 Task: Add Natrol Melatonin Tr 5 Mg to the cart.
Action: Mouse moved to (239, 117)
Screenshot: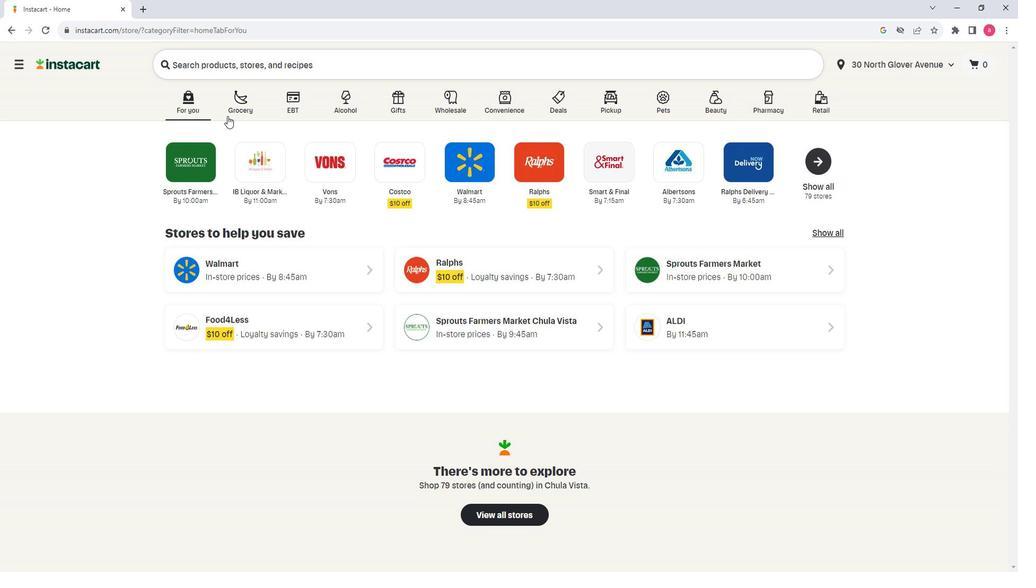
Action: Mouse pressed left at (239, 117)
Screenshot: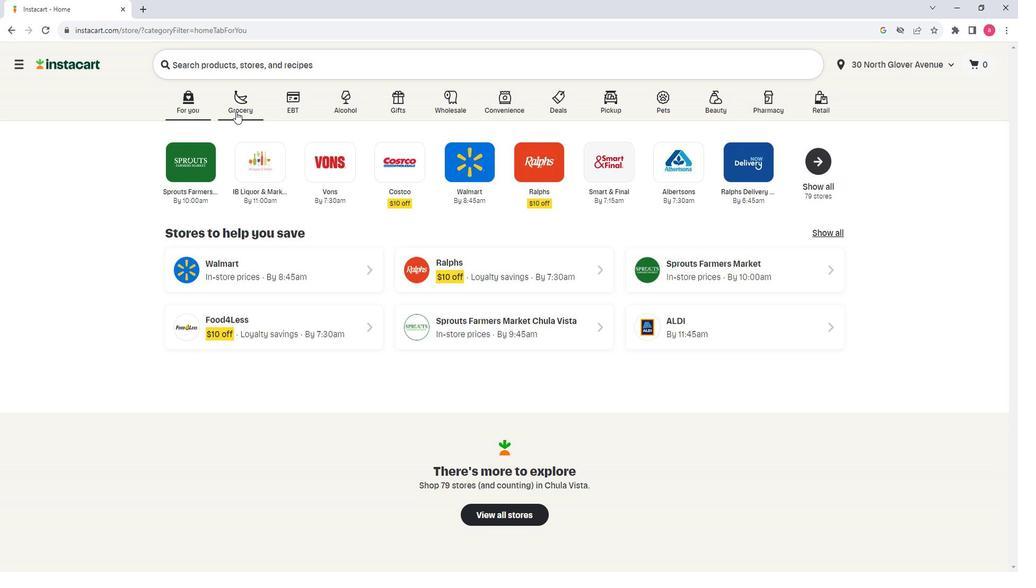 
Action: Mouse moved to (317, 314)
Screenshot: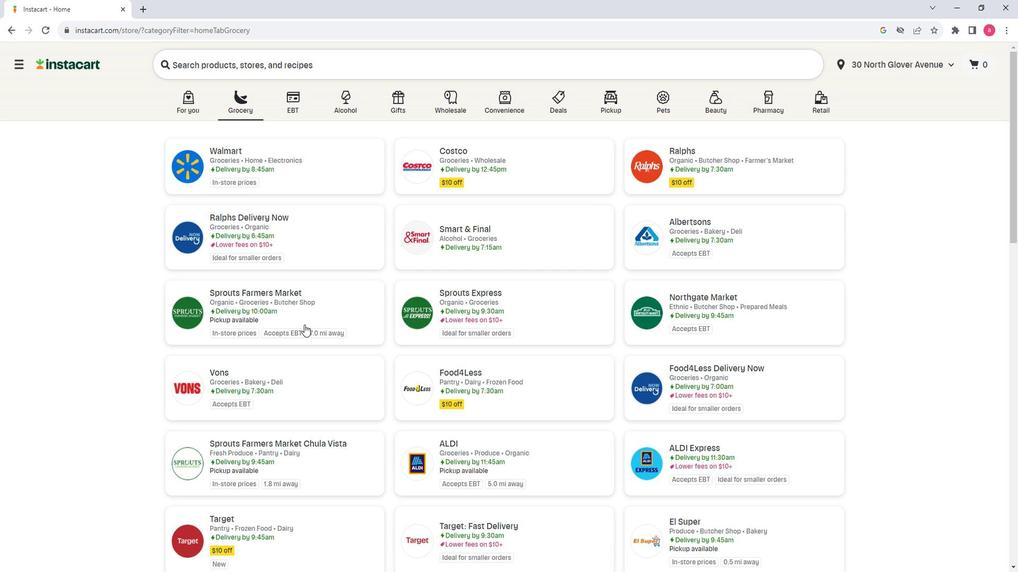 
Action: Mouse pressed left at (317, 314)
Screenshot: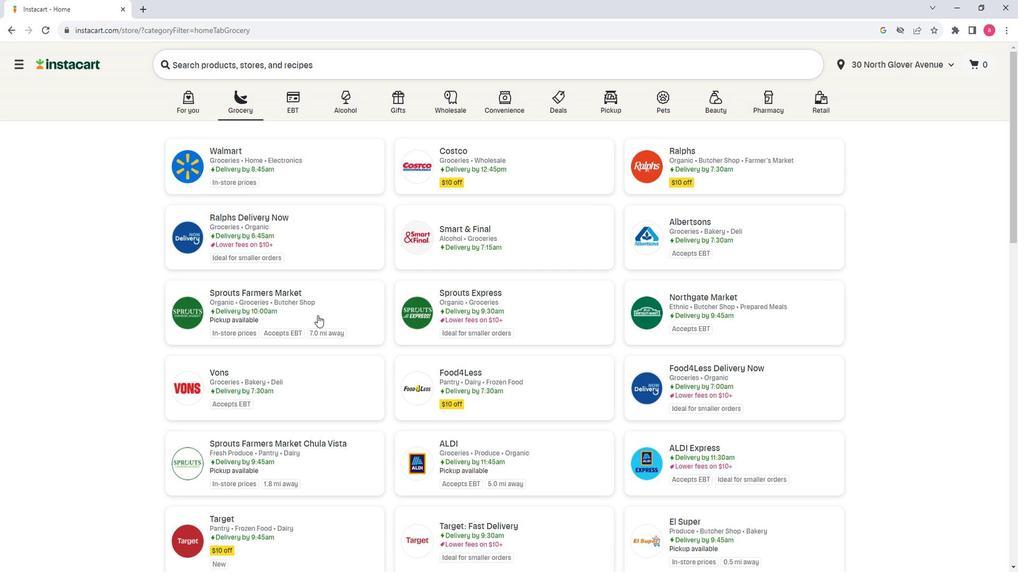 
Action: Mouse moved to (106, 425)
Screenshot: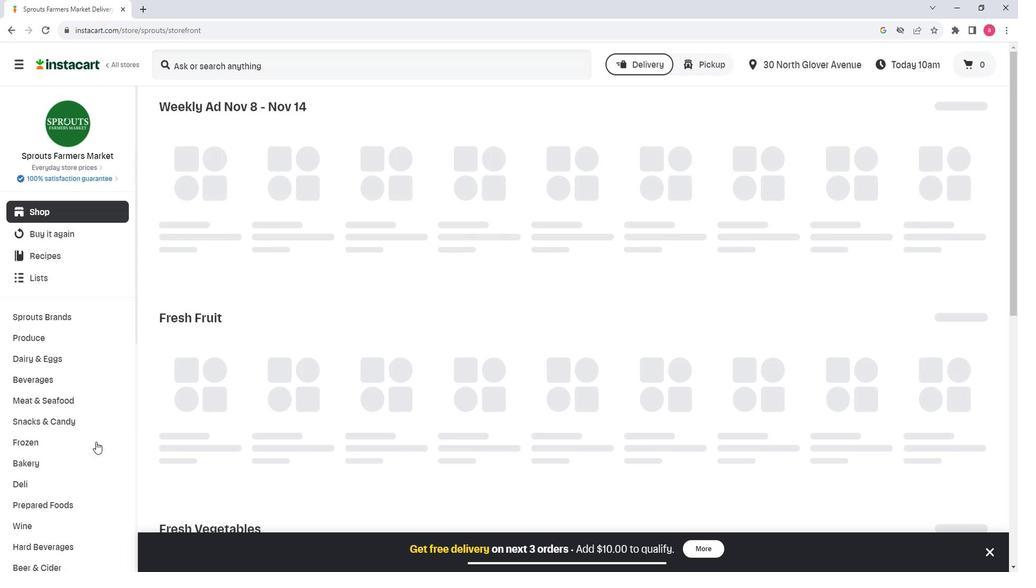 
Action: Mouse scrolled (106, 425) with delta (0, 0)
Screenshot: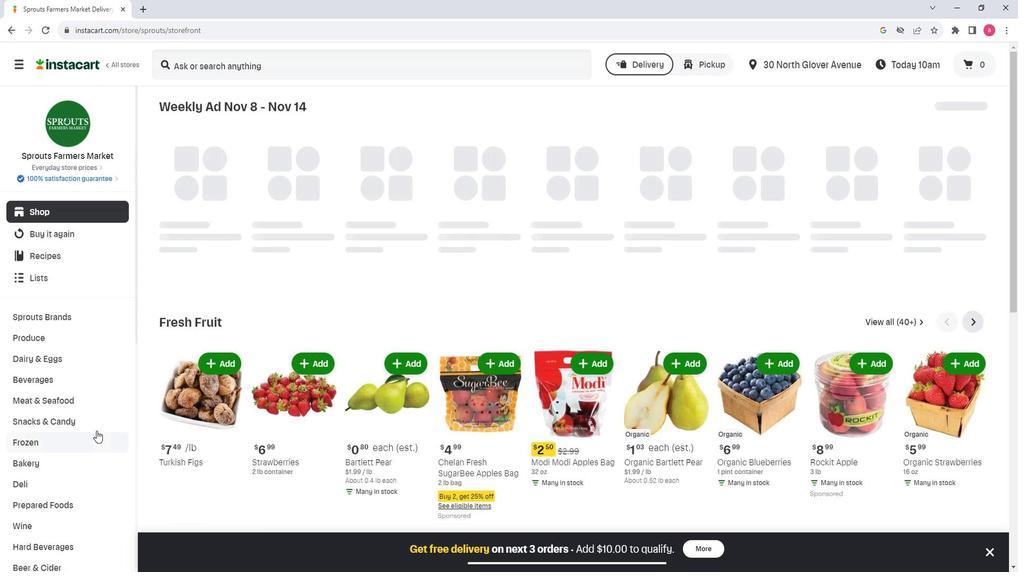 
Action: Mouse moved to (106, 425)
Screenshot: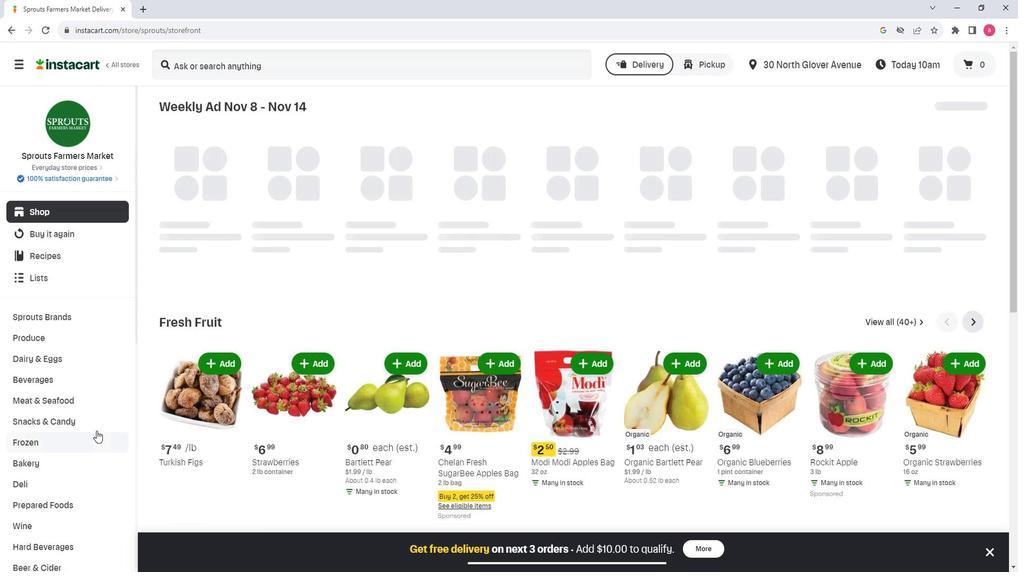 
Action: Mouse scrolled (106, 424) with delta (0, 0)
Screenshot: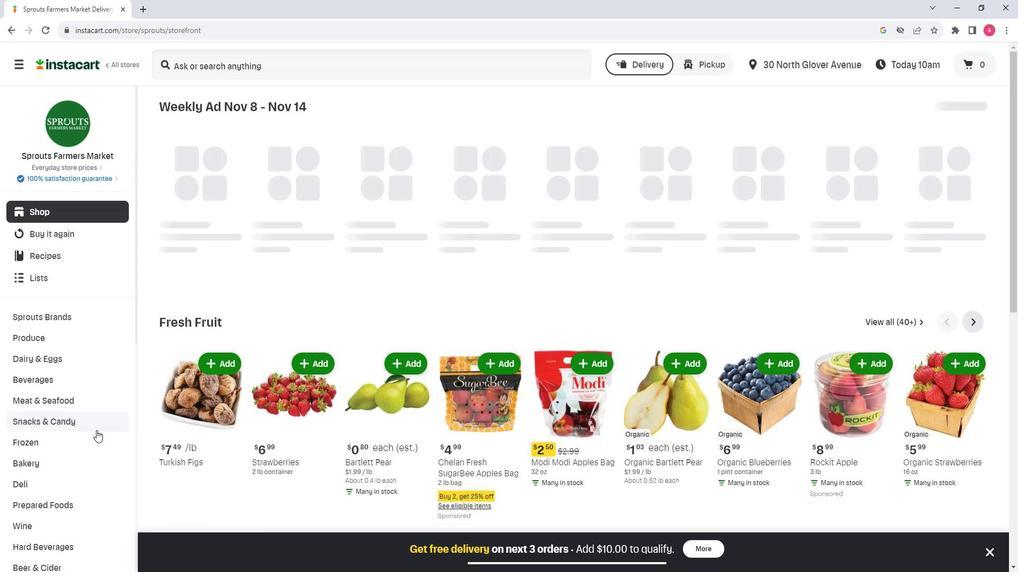 
Action: Mouse moved to (107, 424)
Screenshot: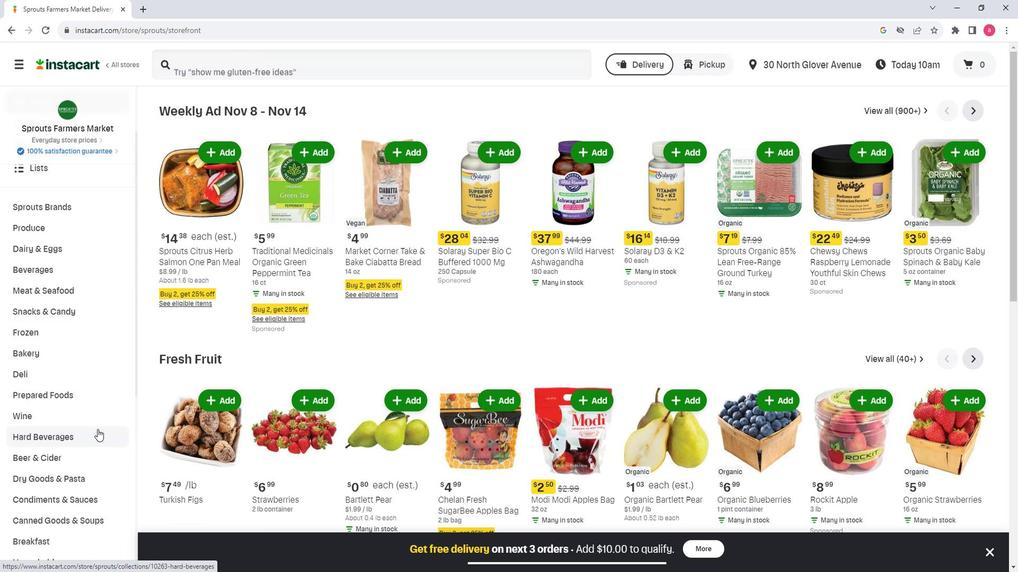 
Action: Mouse scrolled (107, 423) with delta (0, 0)
Screenshot: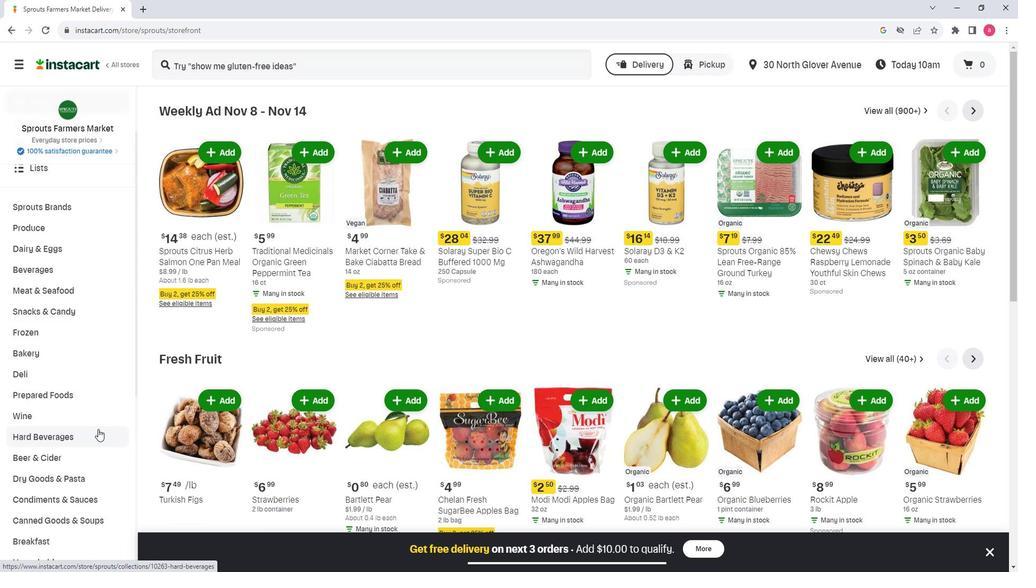
Action: Mouse scrolled (107, 423) with delta (0, 0)
Screenshot: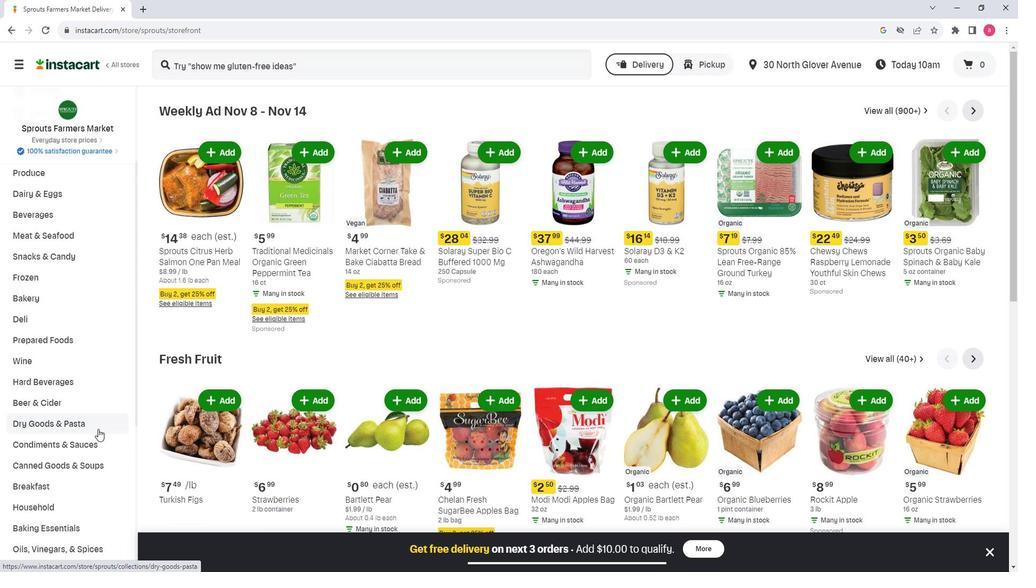 
Action: Mouse scrolled (107, 423) with delta (0, 0)
Screenshot: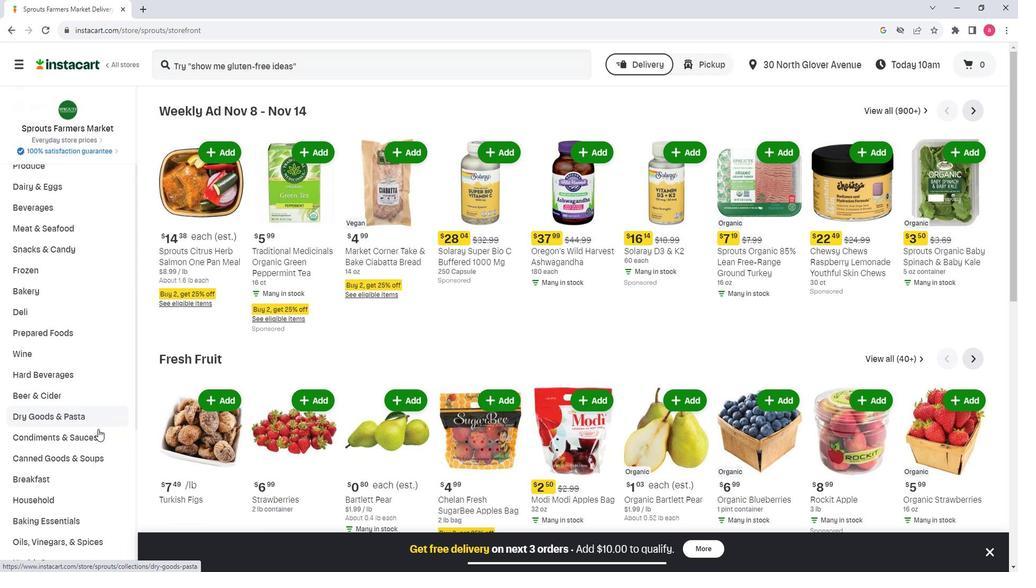 
Action: Mouse scrolled (107, 423) with delta (0, 0)
Screenshot: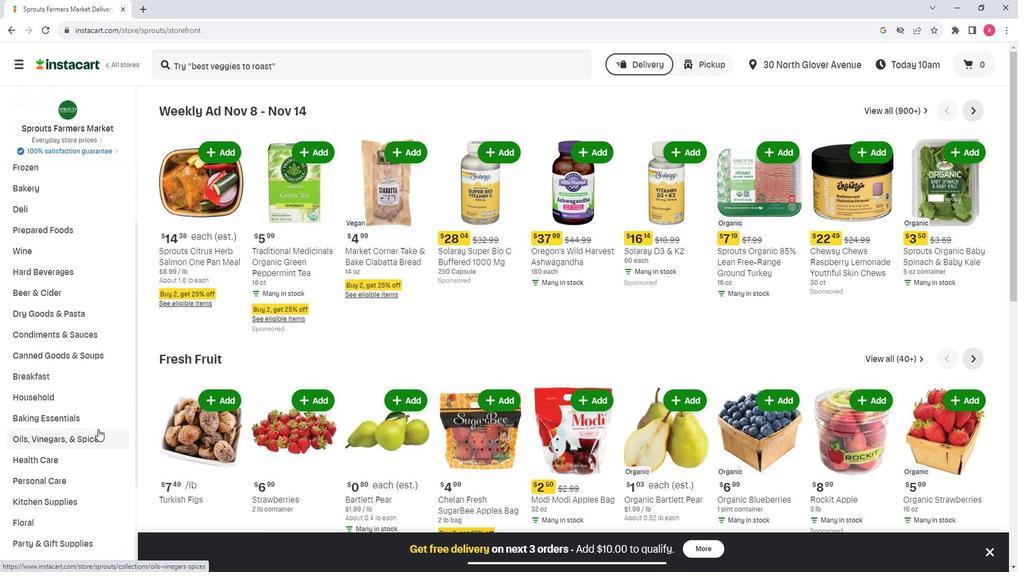 
Action: Mouse moved to (99, 408)
Screenshot: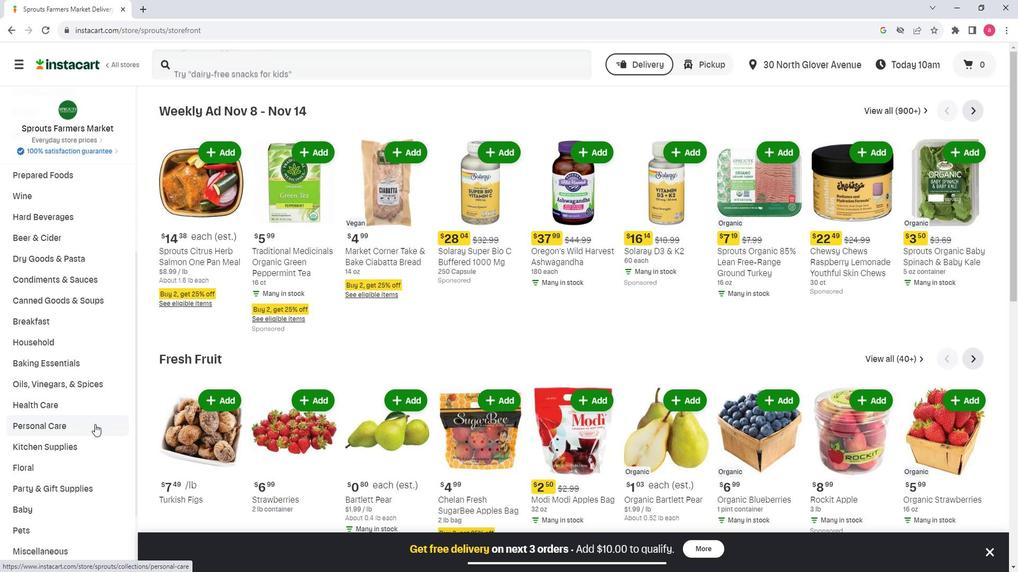
Action: Mouse pressed left at (99, 408)
Screenshot: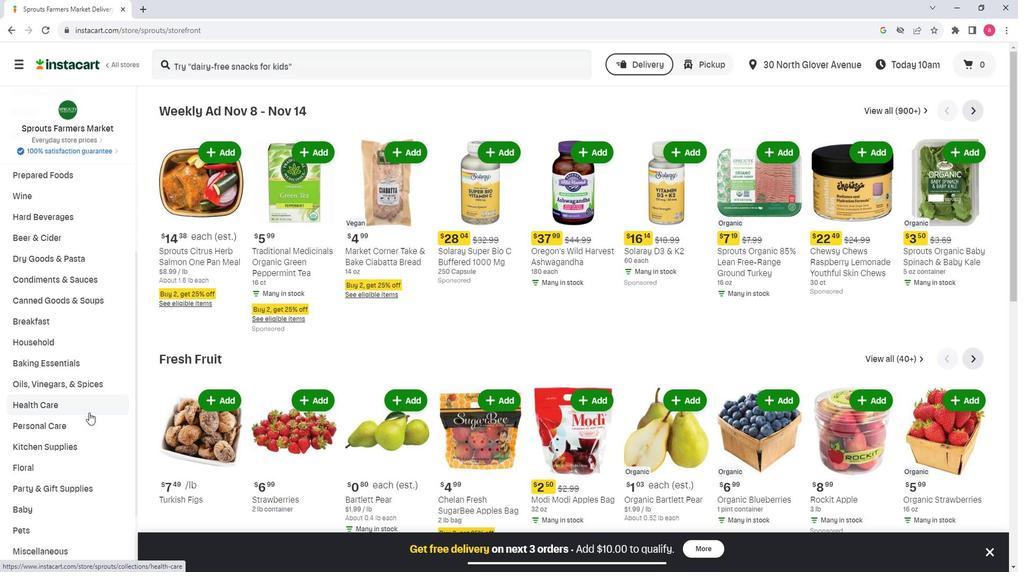 
Action: Mouse moved to (963, 141)
Screenshot: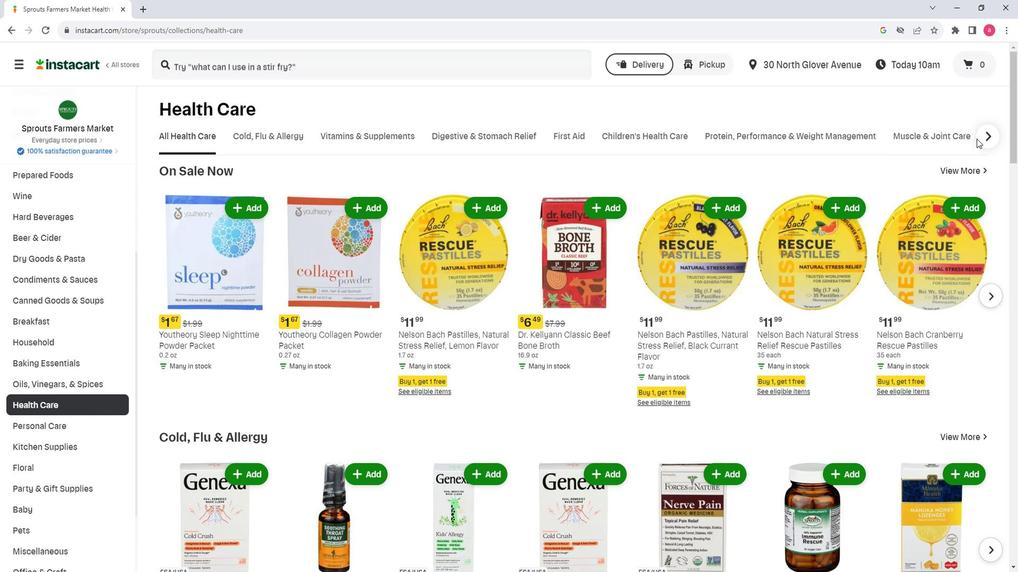 
Action: Mouse pressed left at (963, 141)
Screenshot: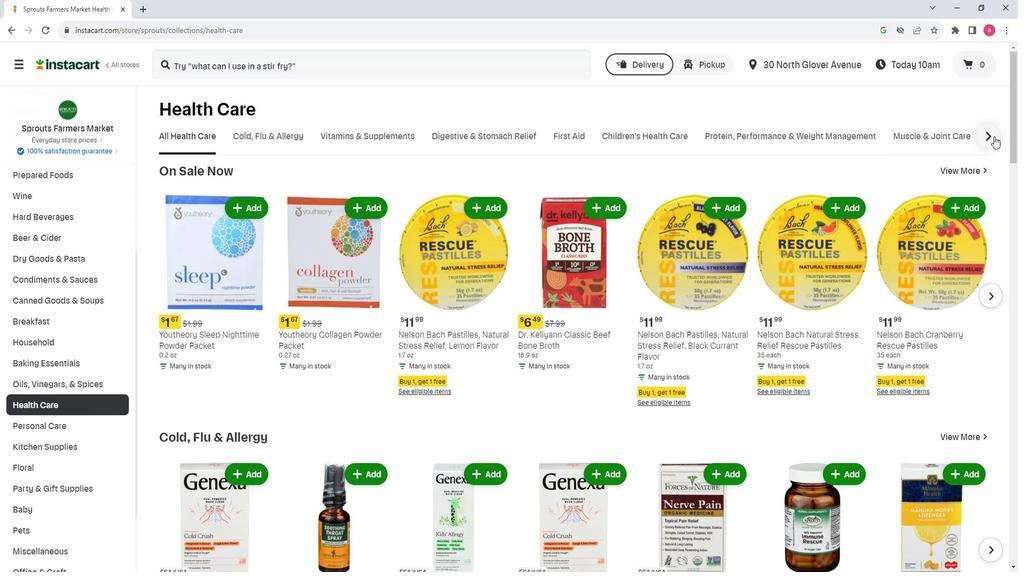 
Action: Mouse moved to (749, 138)
Screenshot: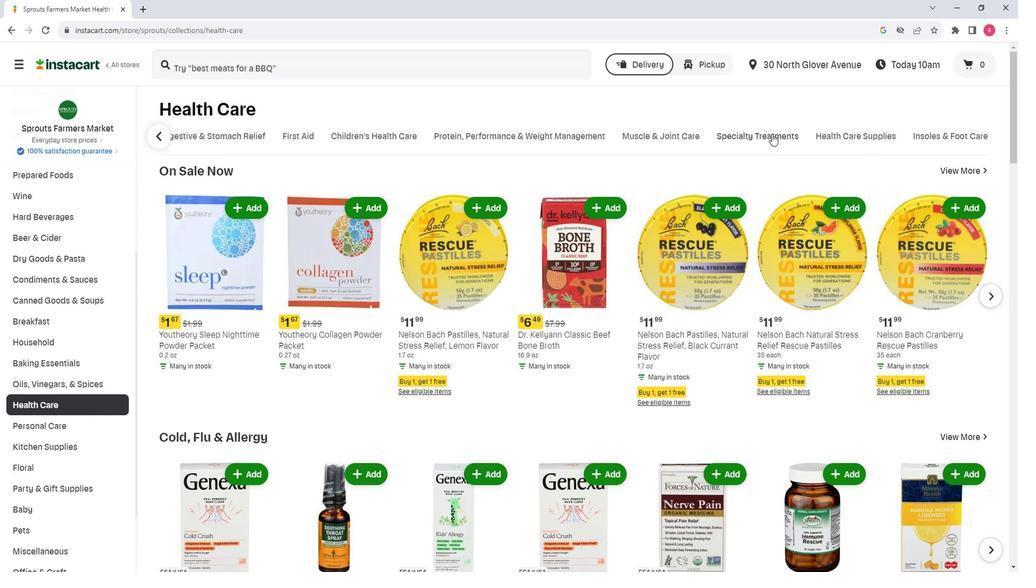 
Action: Mouse pressed left at (749, 138)
Screenshot: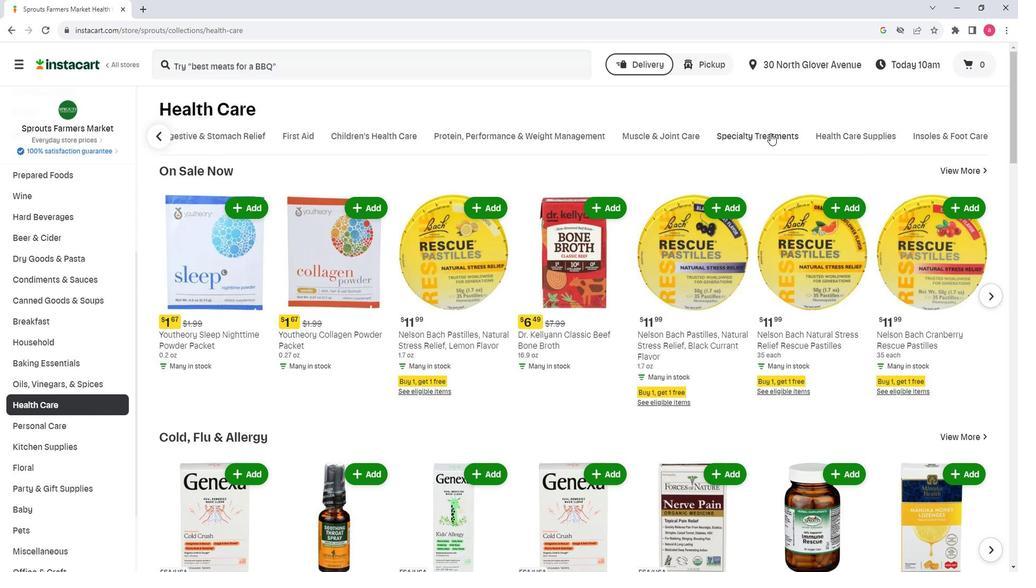 
Action: Mouse moved to (248, 178)
Screenshot: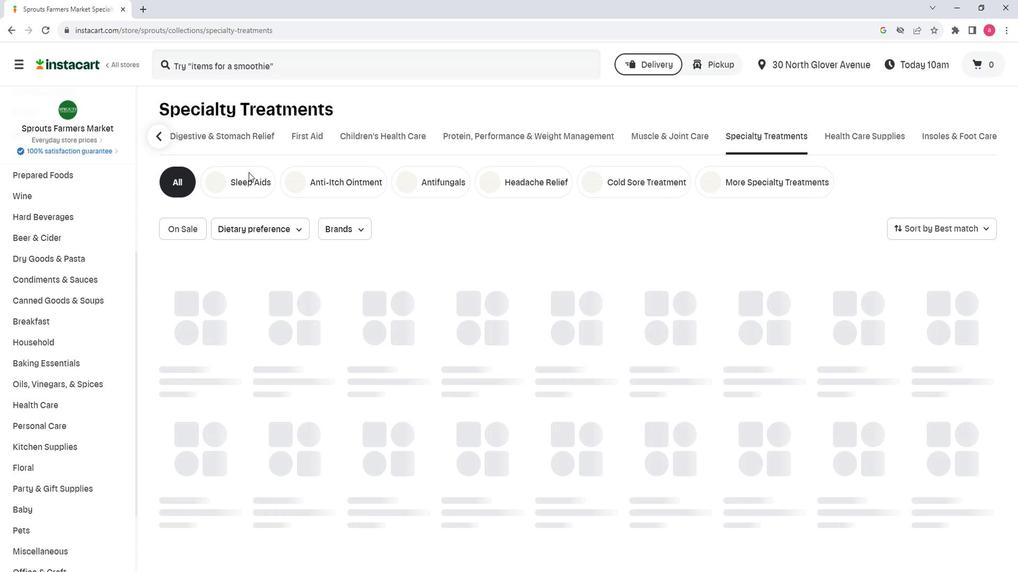 
Action: Mouse pressed left at (248, 178)
Screenshot: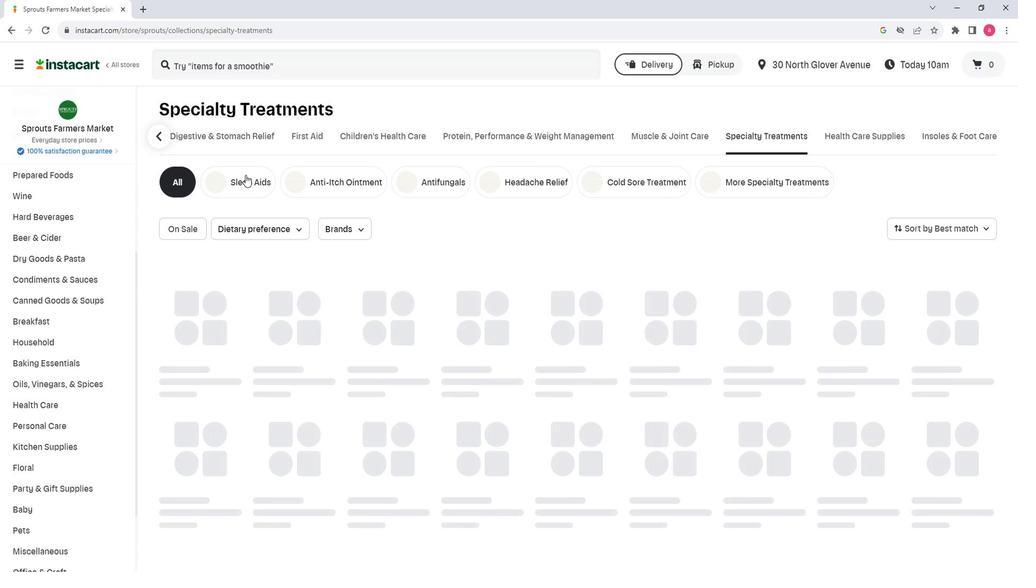 
Action: Mouse moved to (306, 67)
Screenshot: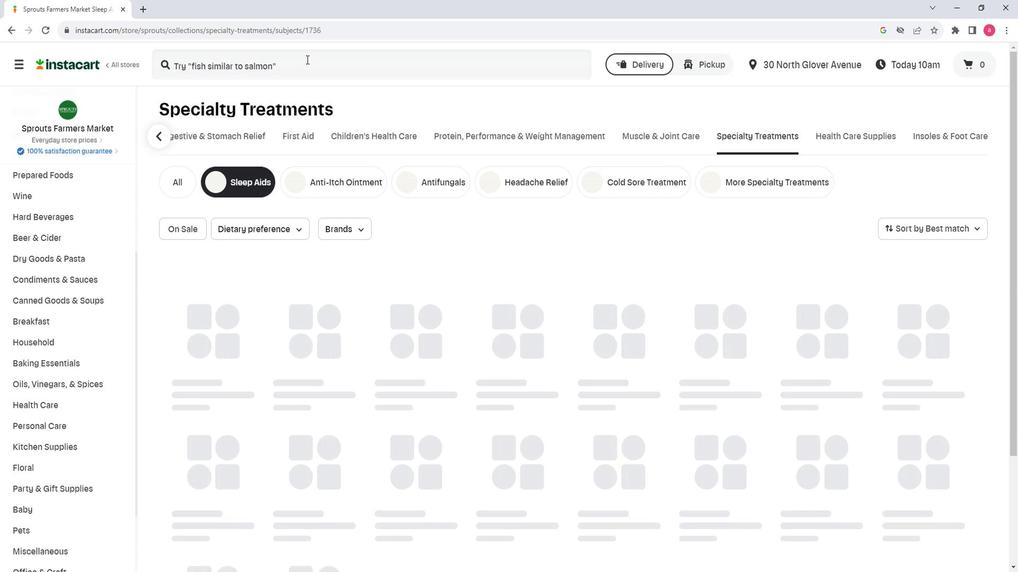 
Action: Mouse pressed left at (306, 67)
Screenshot: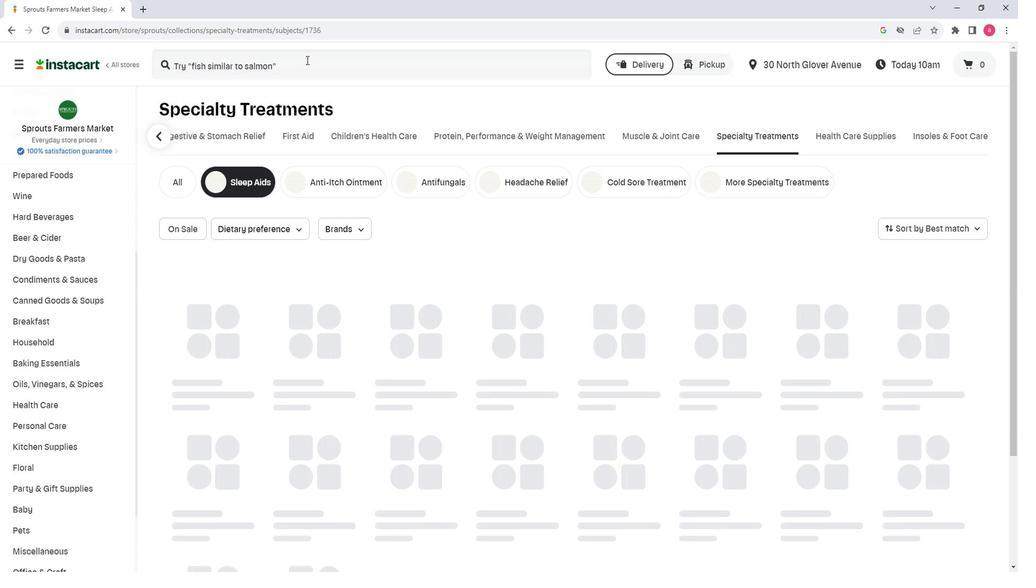 
Action: Mouse moved to (306, 67)
Screenshot: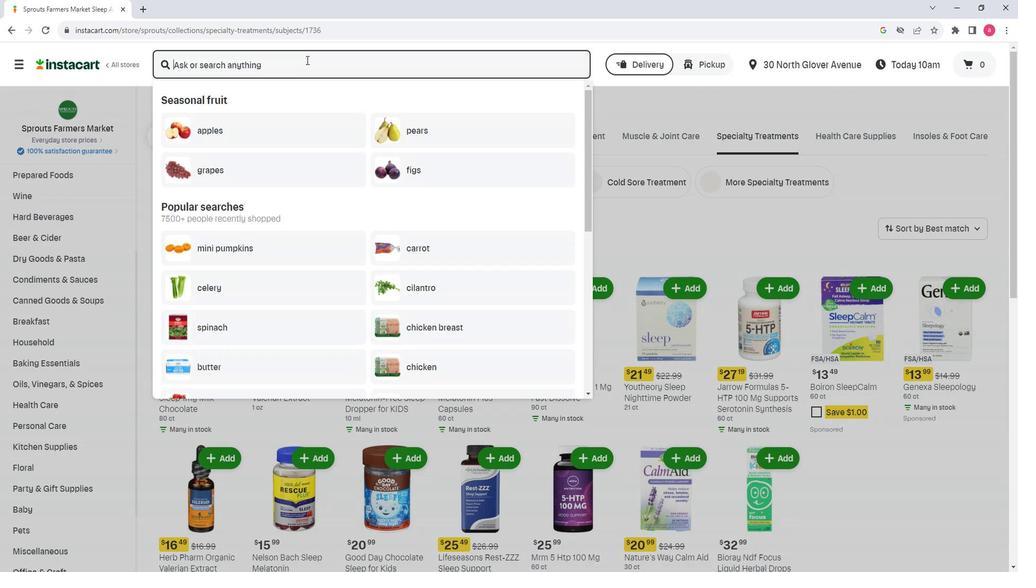 
Action: Key pressed <Key.shift>Natrol<Key.space><Key.shift><Key.shift><Key.shift><Key.shift><Key.shift><Key.shift><Key.shift><Key.shift><Key.shift><Key.shift><Key.shift>Melatonin<Key.space><Key.shift>Tr<Key.space>5<Key.space><Key.shift>Mg<Key.space><Key.enter>
Screenshot: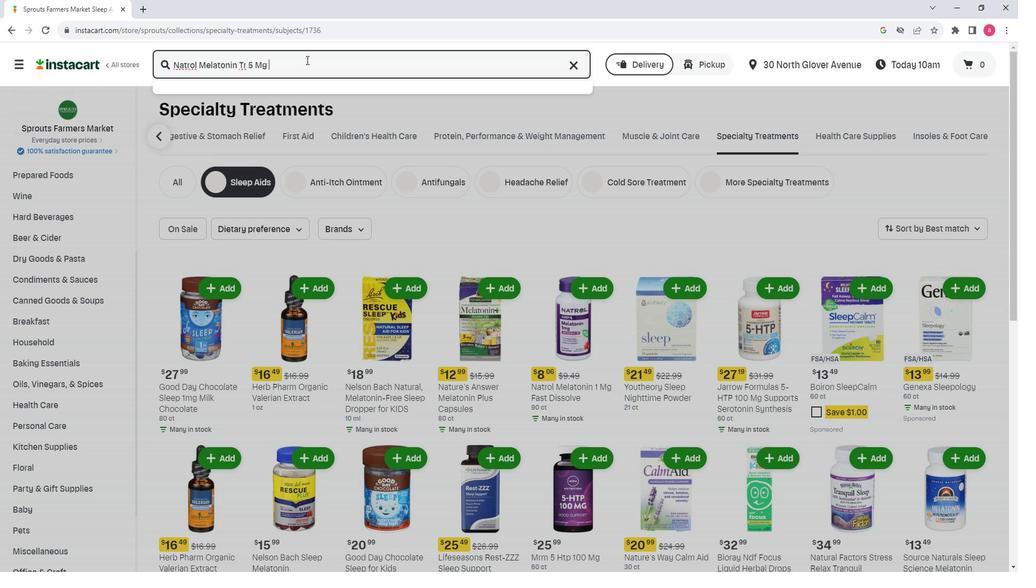 
Action: Mouse moved to (425, 186)
Screenshot: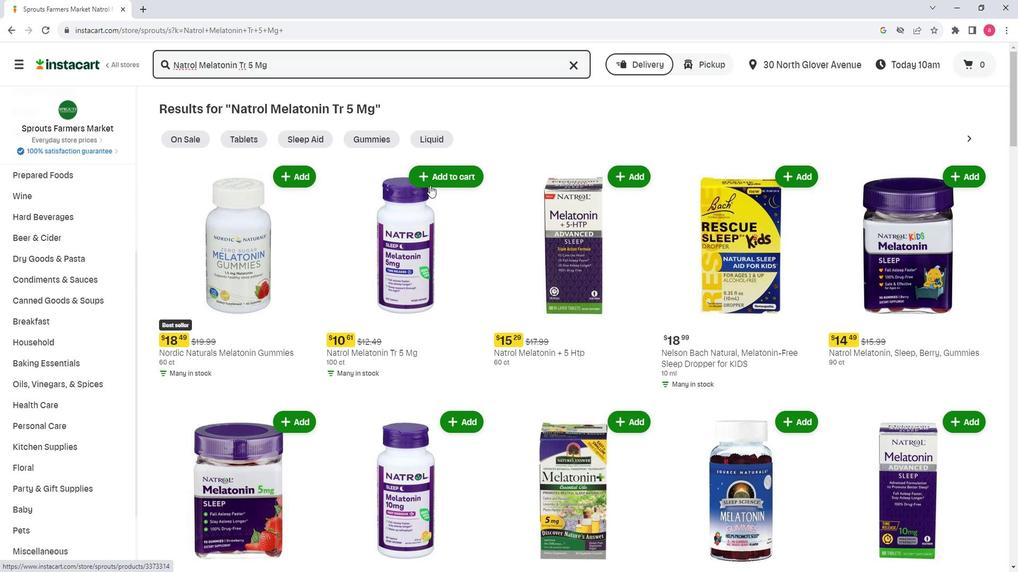 
Action: Mouse pressed left at (425, 186)
Screenshot: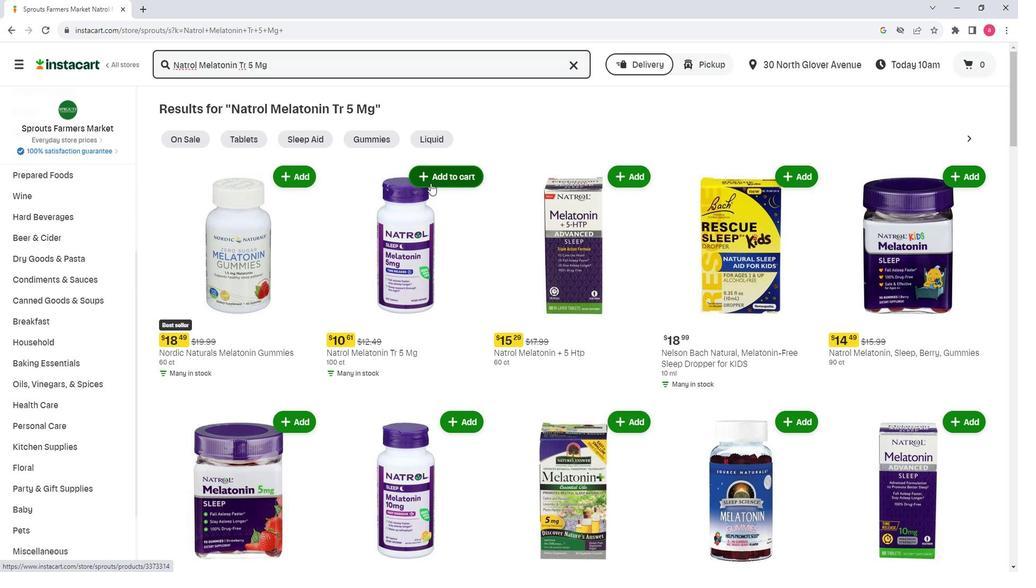 
Action: Mouse moved to (405, 269)
Screenshot: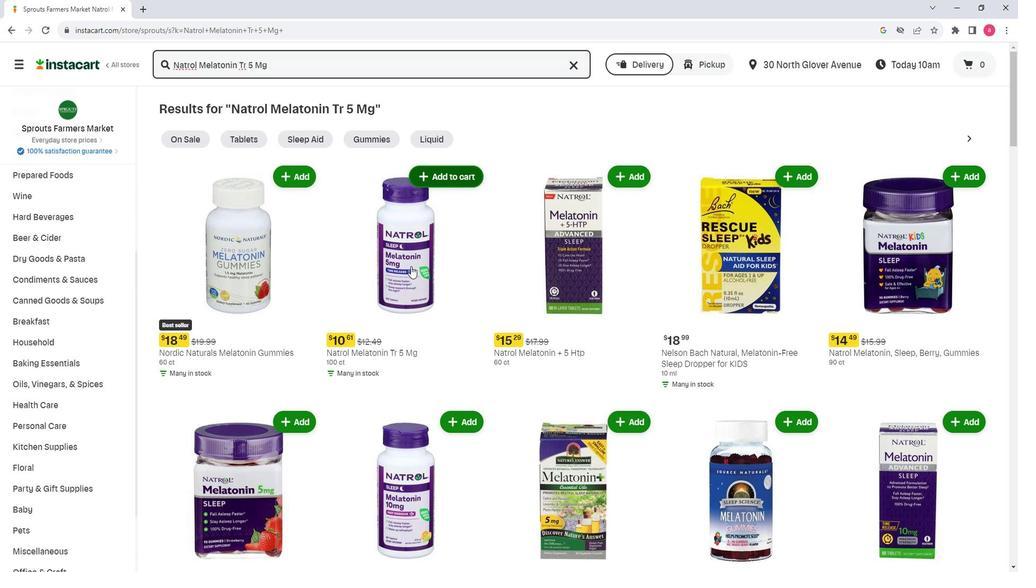
